 Task: Create in the project TrendSetter in Backlog an issue 'Integrate a new email marketing automation tool into an existing marketing campaign to improve conversion rates and engagement', assign it to team member softage.4@softage.net and change the status to IN PROGRESS.
Action: Mouse moved to (237, 263)
Screenshot: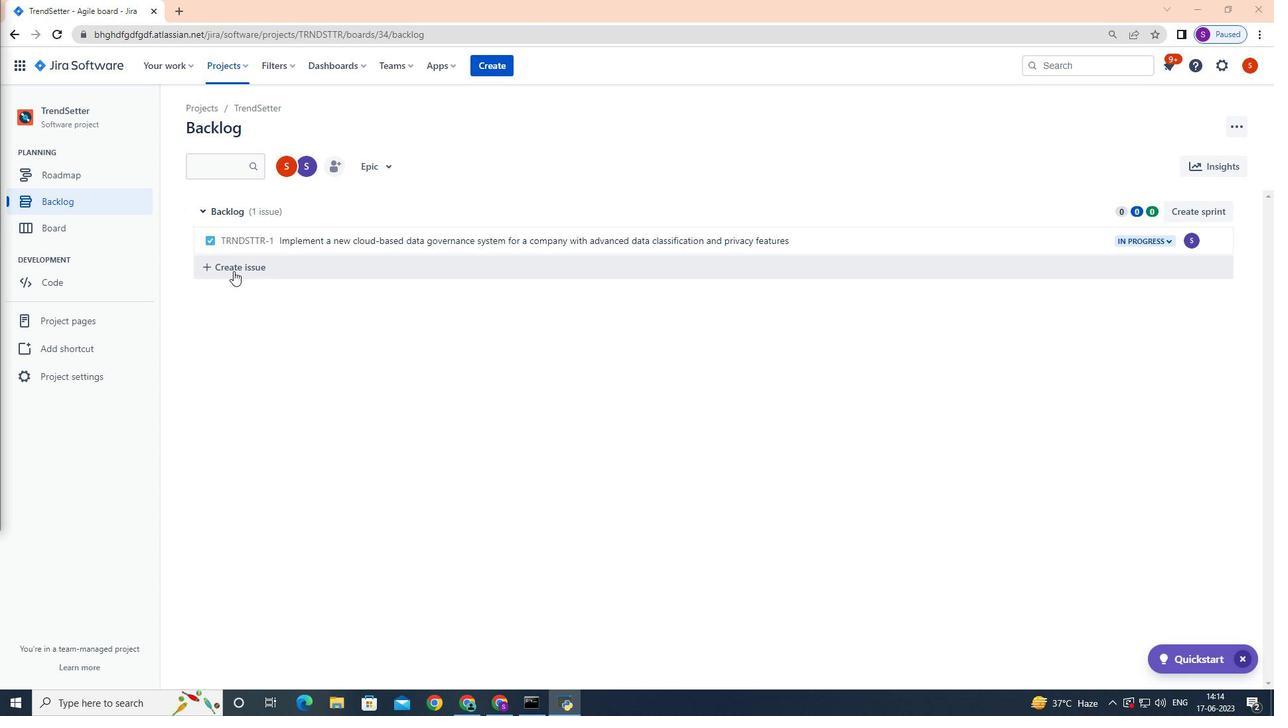 
Action: Mouse pressed left at (237, 263)
Screenshot: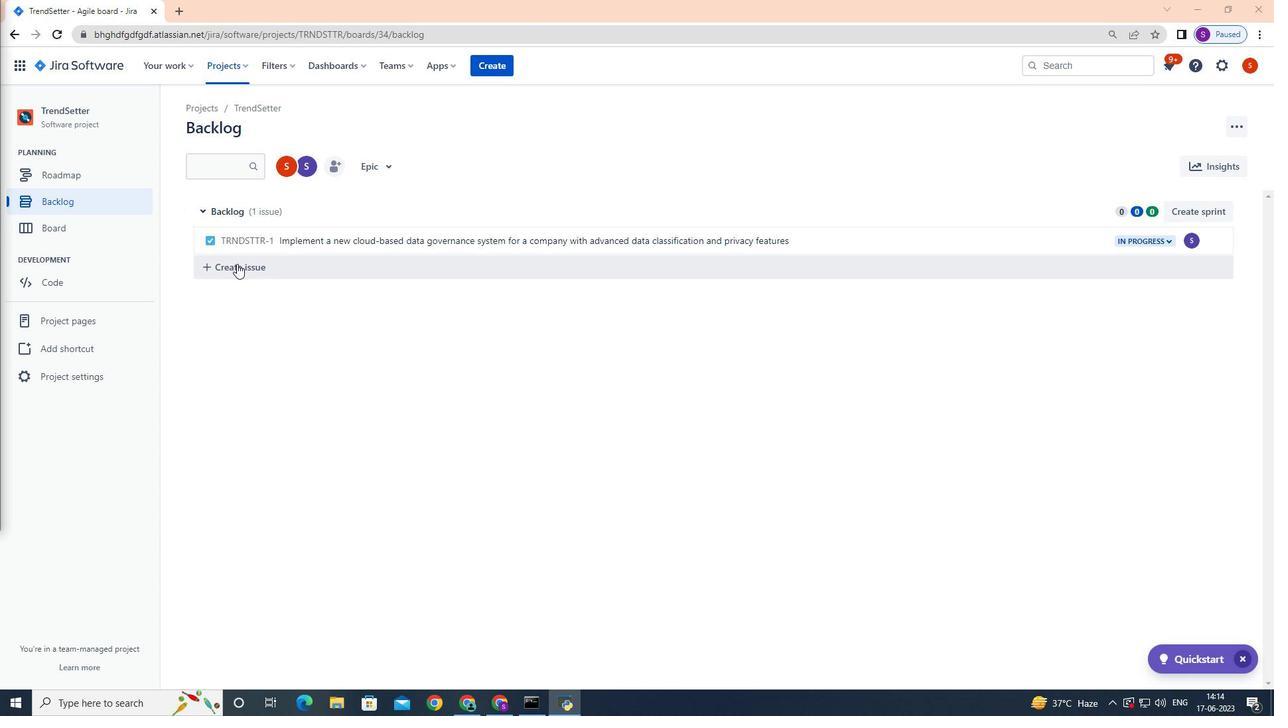 
Action: Key pressed <Key.shift>Integrate<Key.space>a<Key.space>new<Key.space>email<Key.space>marketing<Key.space>automation<Key.space>tool<Key.space>into<Key.space>an<Key.space>existing<Key.space>marketing<Key.space>campaign<Key.space>to<Key.space>improve<Key.space>conversion<Key.space>rates<Key.space>and<Key.space>engagement<Key.enter>
Screenshot: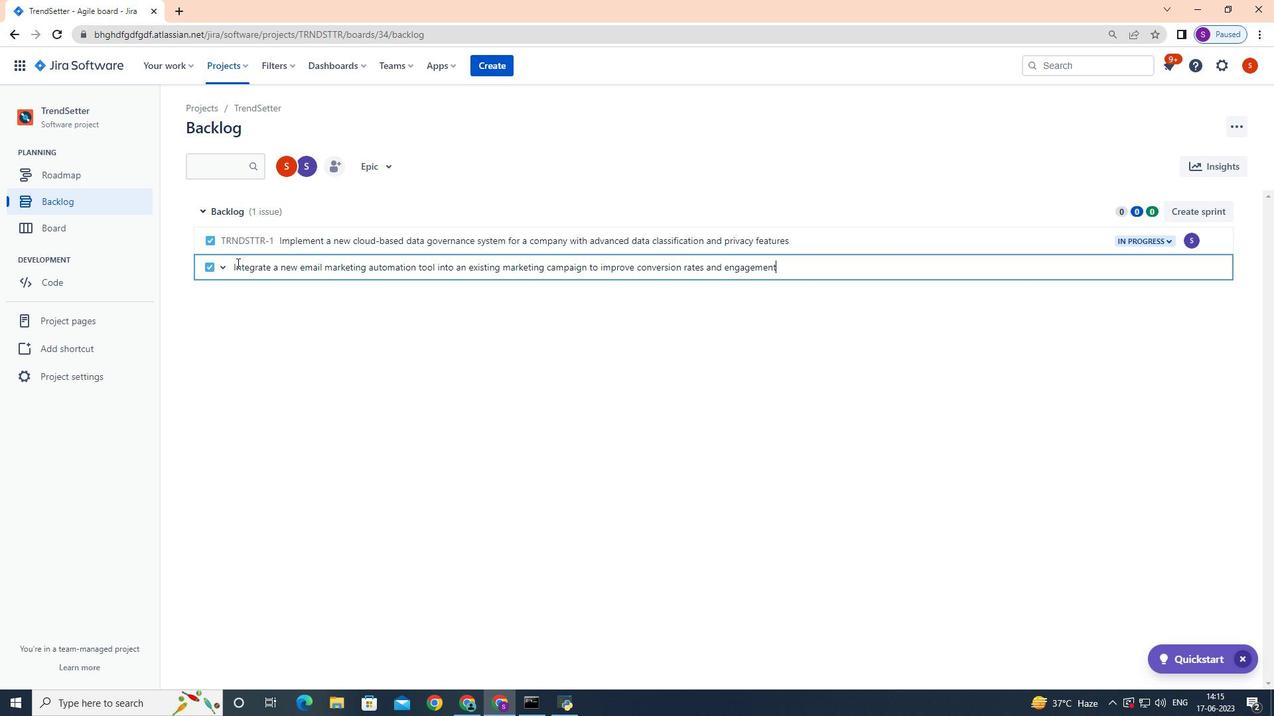 
Action: Mouse moved to (1189, 262)
Screenshot: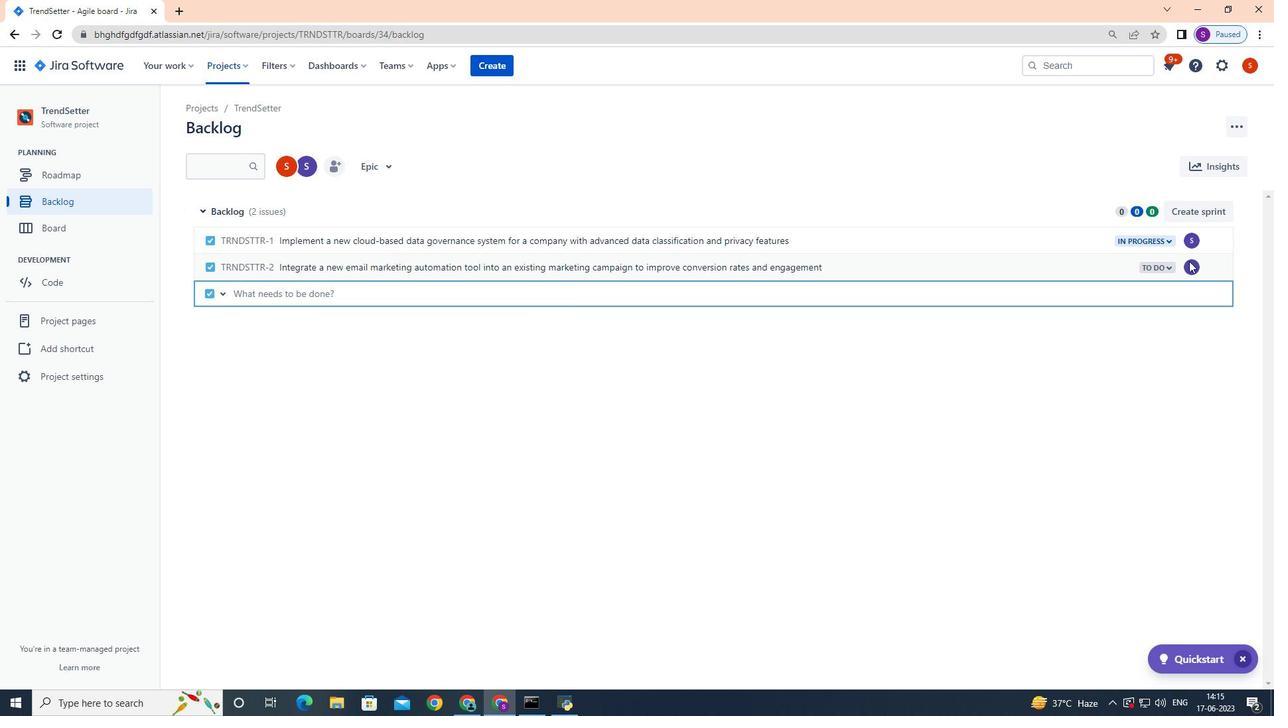 
Action: Mouse pressed left at (1189, 262)
Screenshot: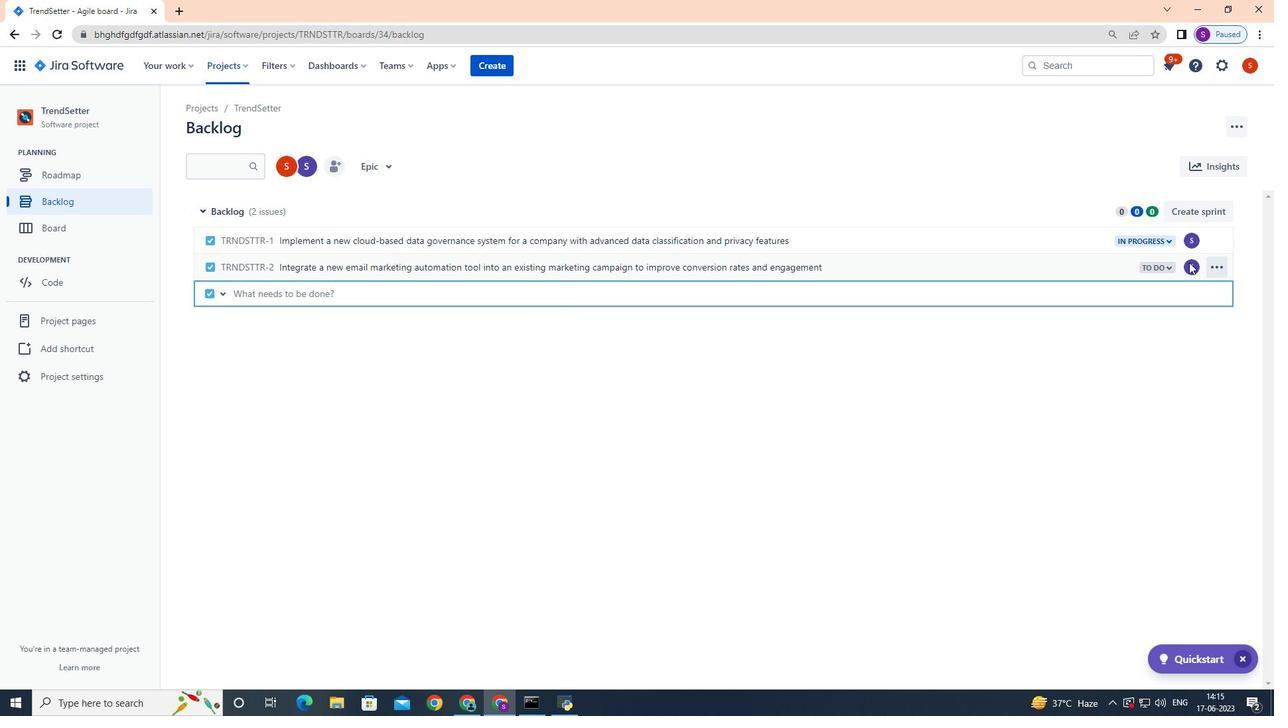 
Action: Mouse moved to (1191, 266)
Screenshot: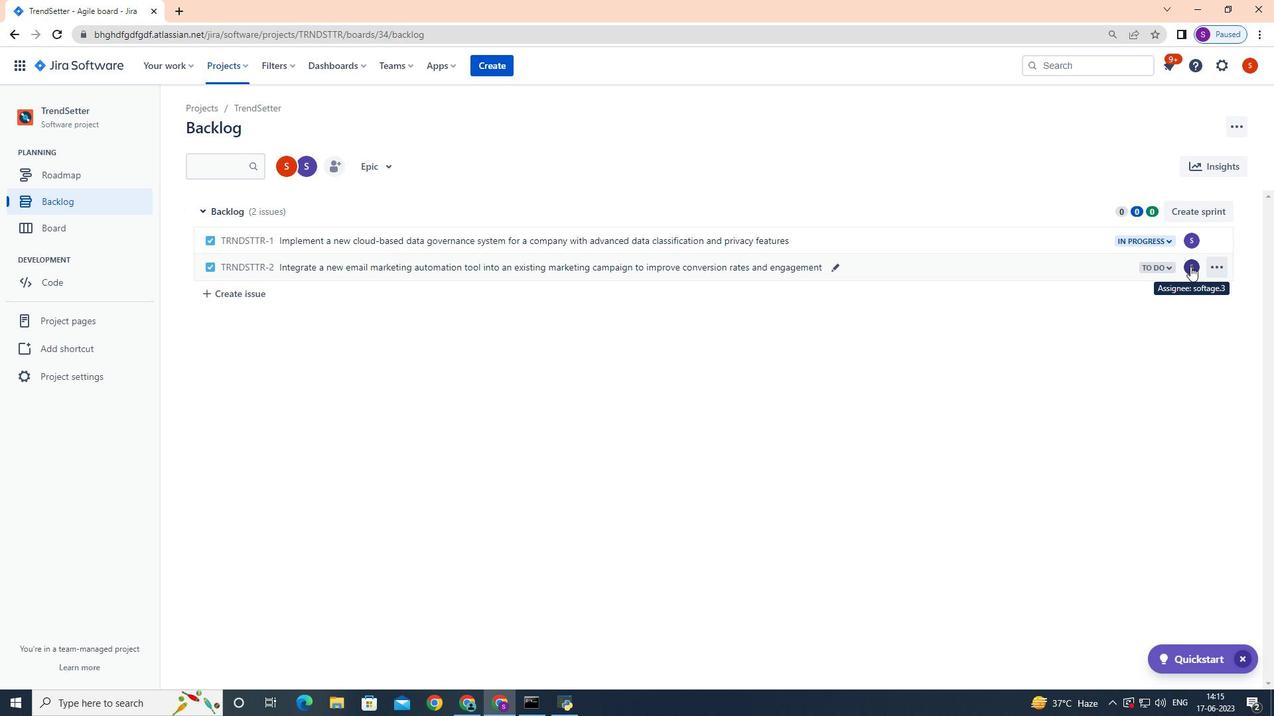 
Action: Mouse pressed left at (1191, 266)
Screenshot: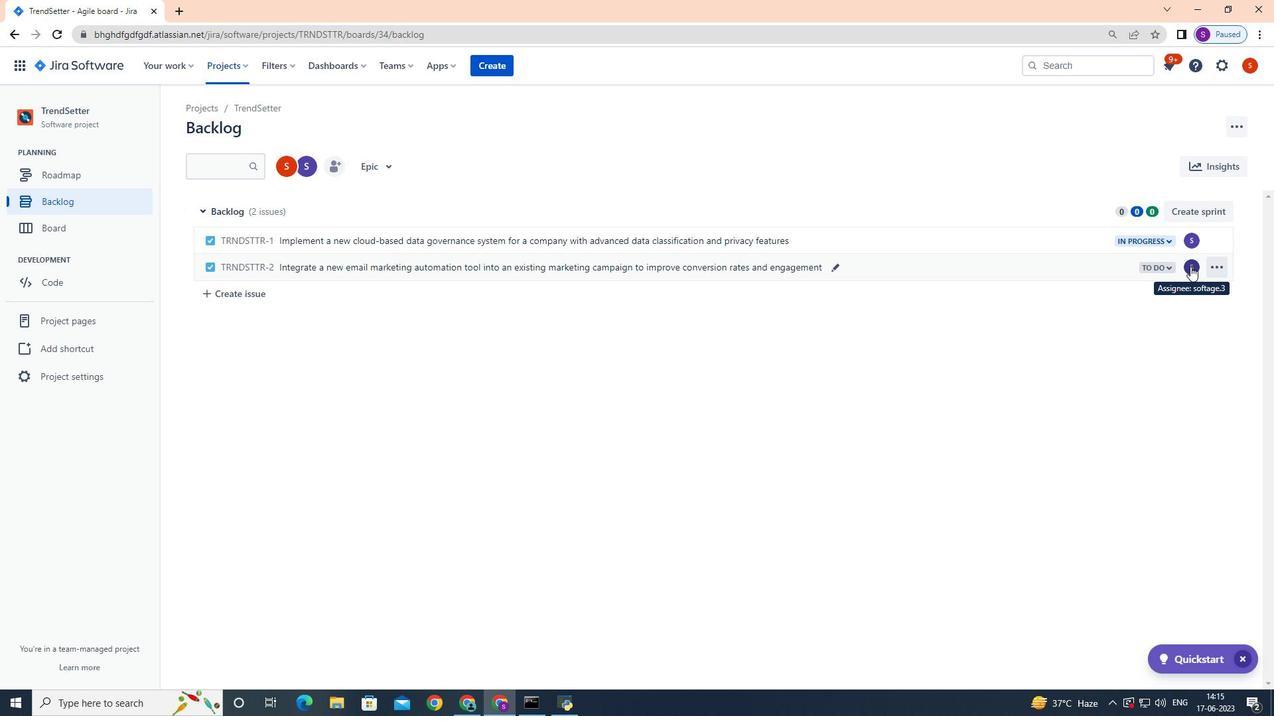 
Action: Key pressed sp<Key.backspace>oftage.4
Screenshot: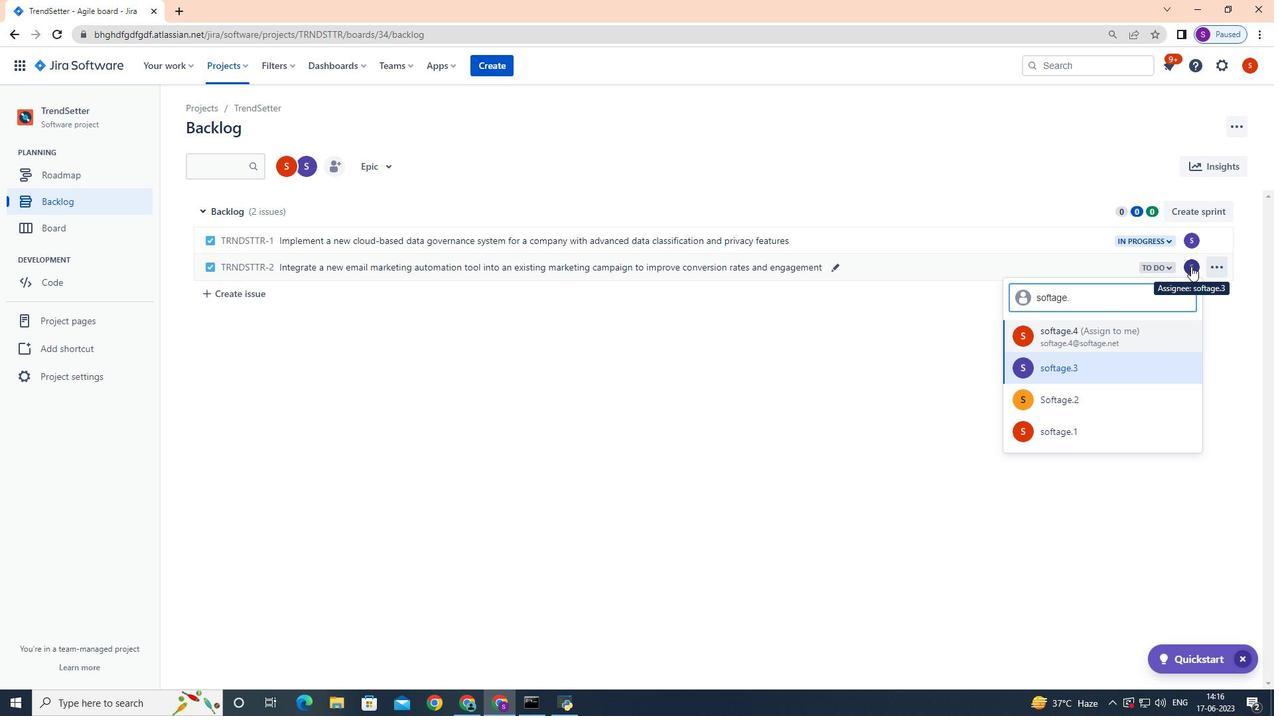 
Action: Mouse moved to (1111, 337)
Screenshot: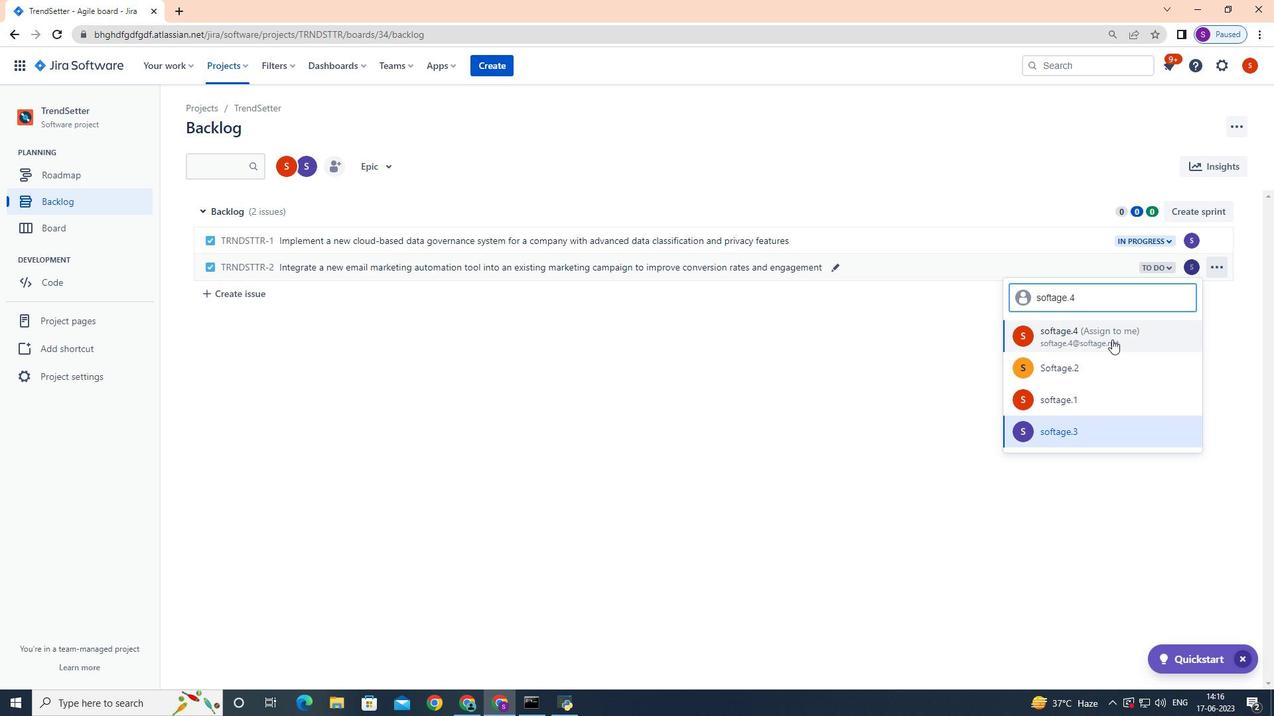 
Action: Mouse pressed left at (1111, 337)
Screenshot: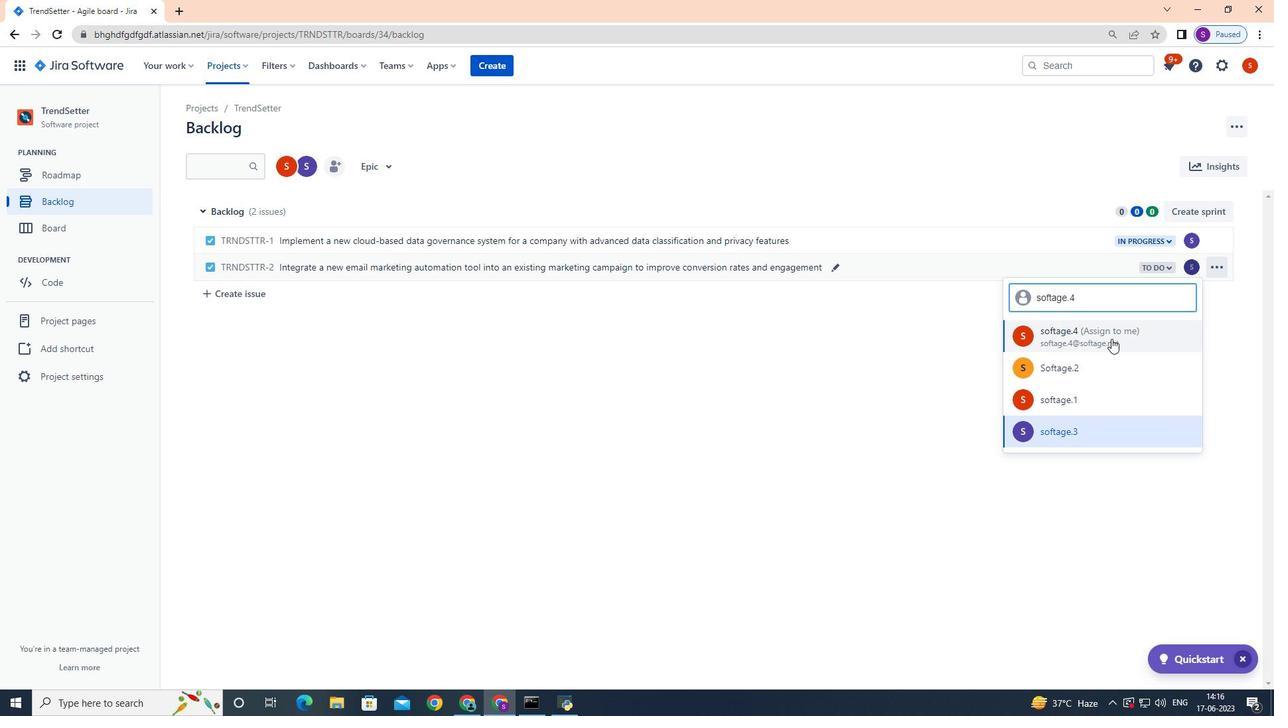 
Action: Mouse moved to (1169, 265)
Screenshot: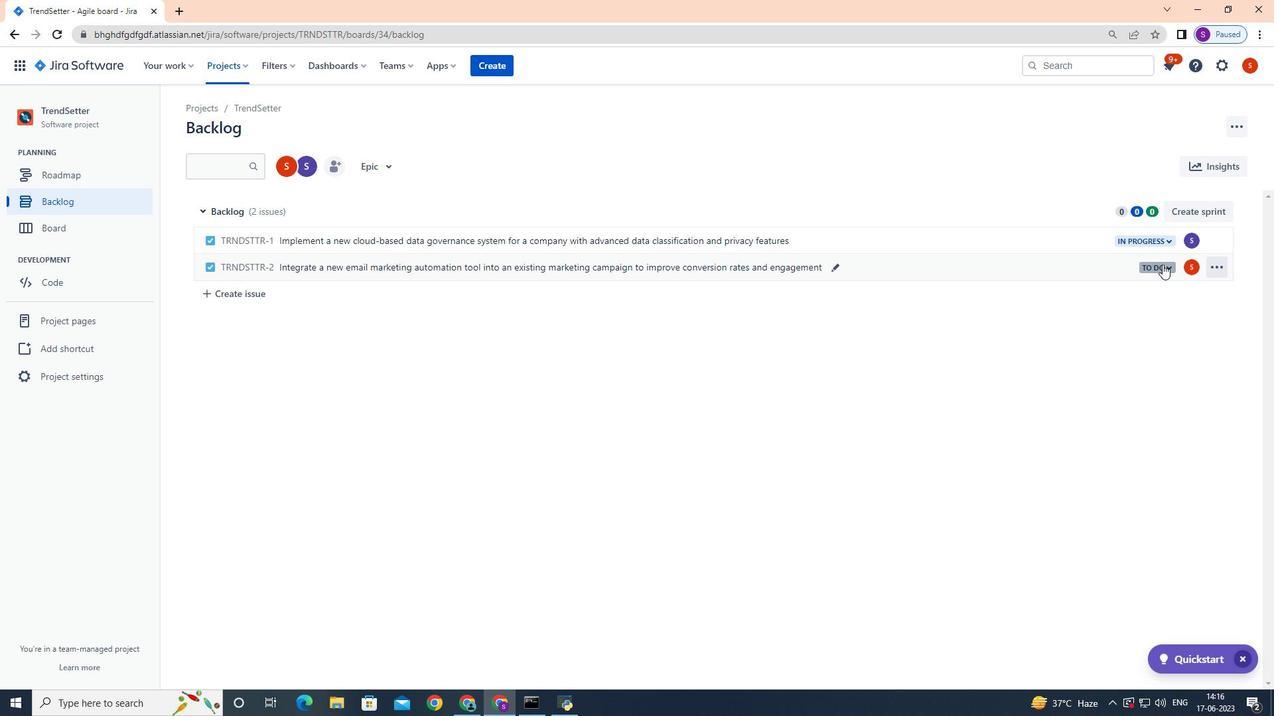 
Action: Mouse pressed left at (1169, 265)
Screenshot: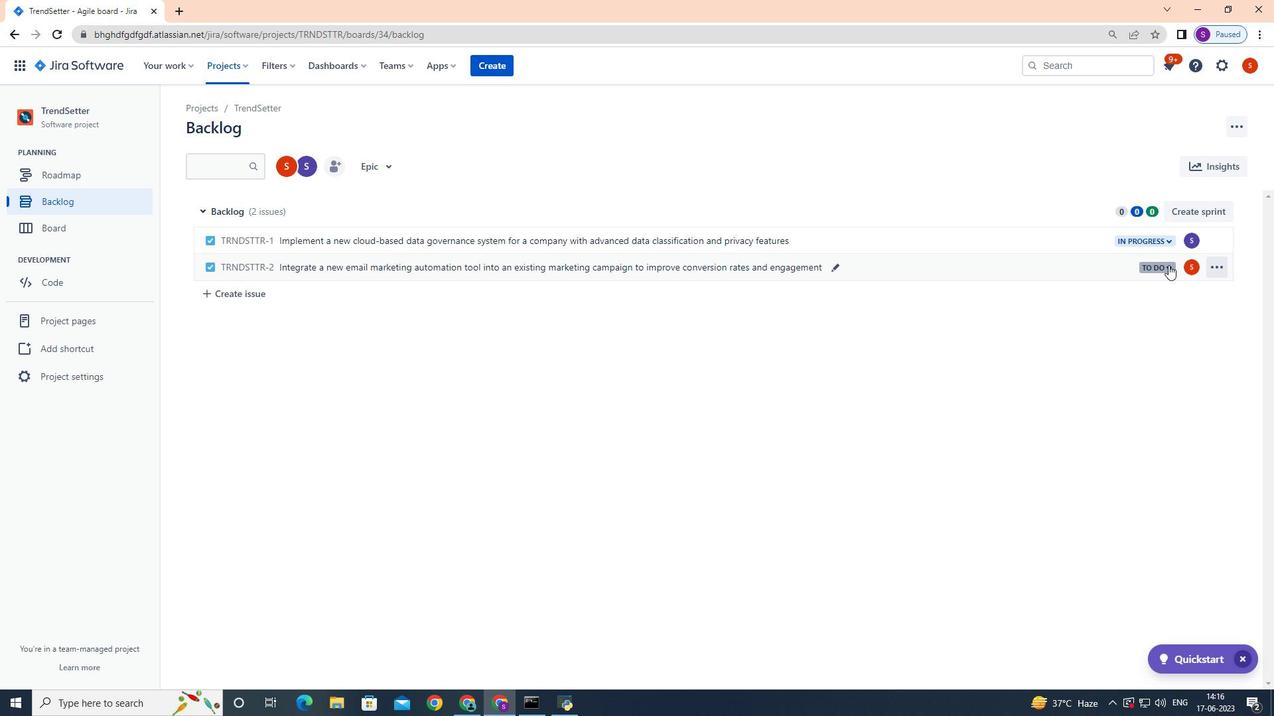 
Action: Mouse moved to (1073, 288)
Screenshot: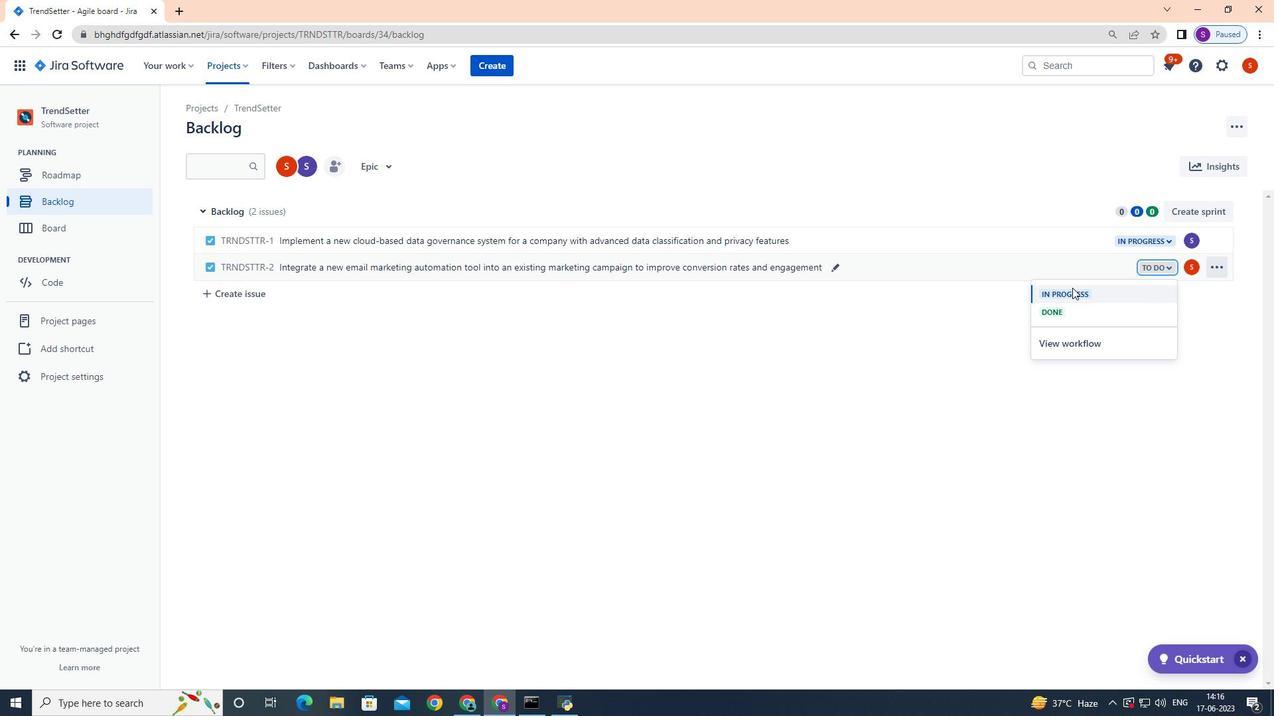 
Action: Mouse pressed left at (1073, 288)
Screenshot: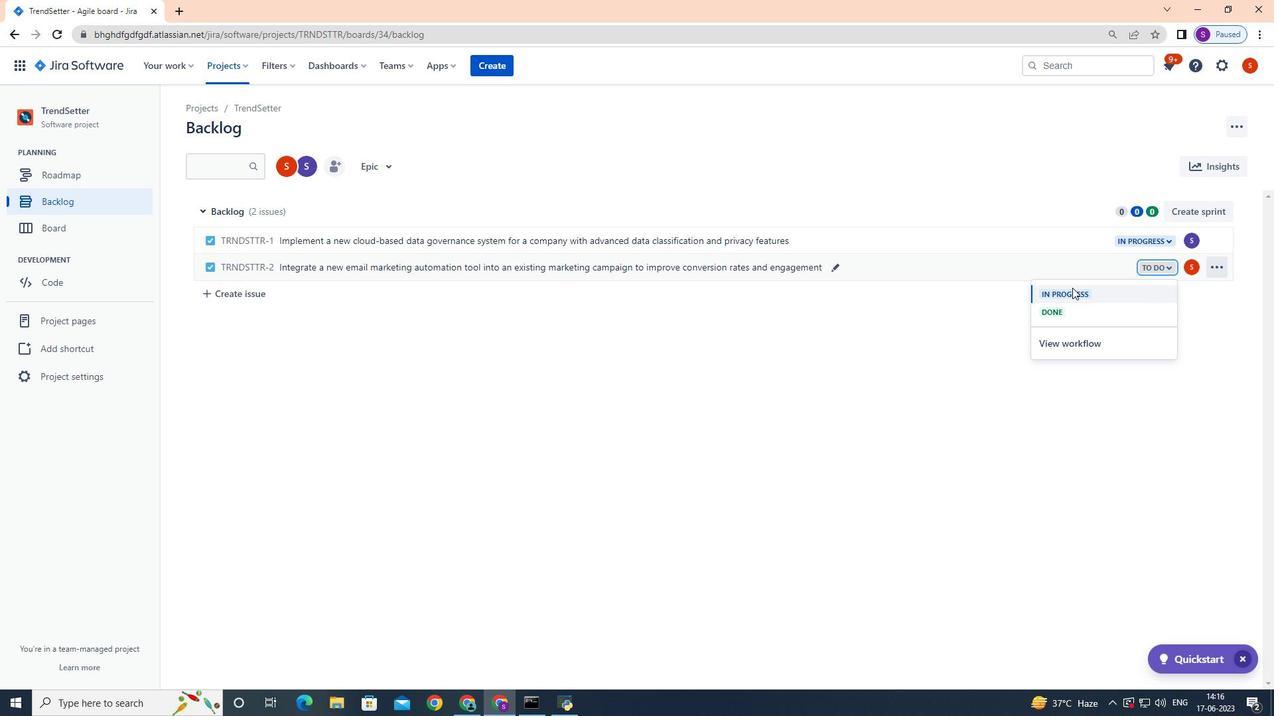 
Action: Mouse moved to (898, 400)
Screenshot: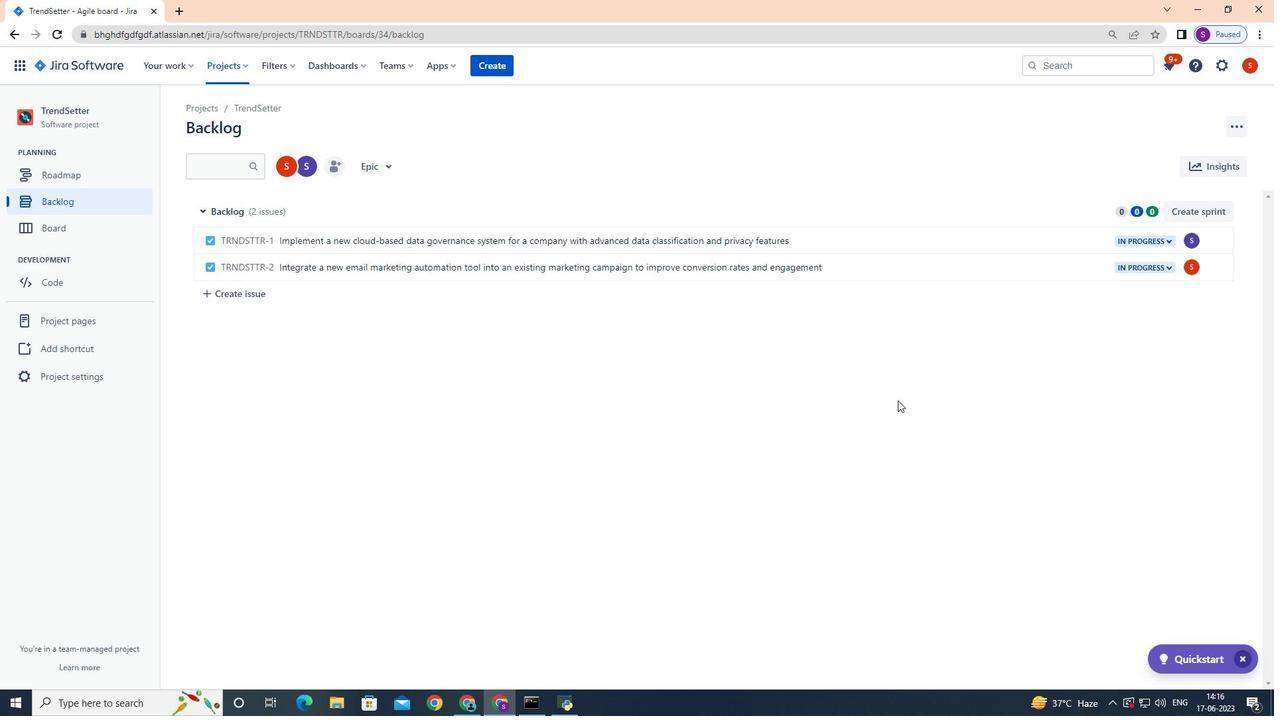 
